 Task: Create a rule when a card is copied into list name by anyone .
Action: Mouse moved to (378, 329)
Screenshot: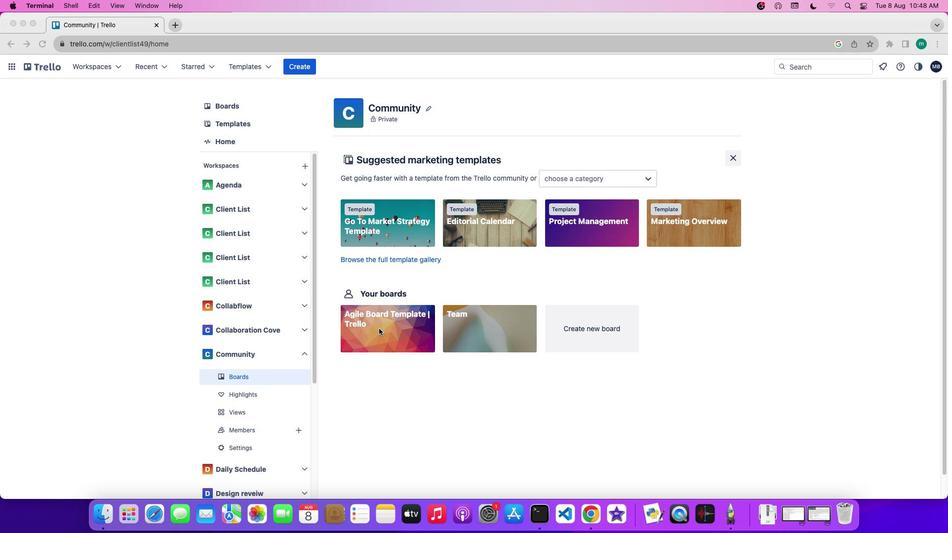
Action: Mouse pressed left at (378, 329)
Screenshot: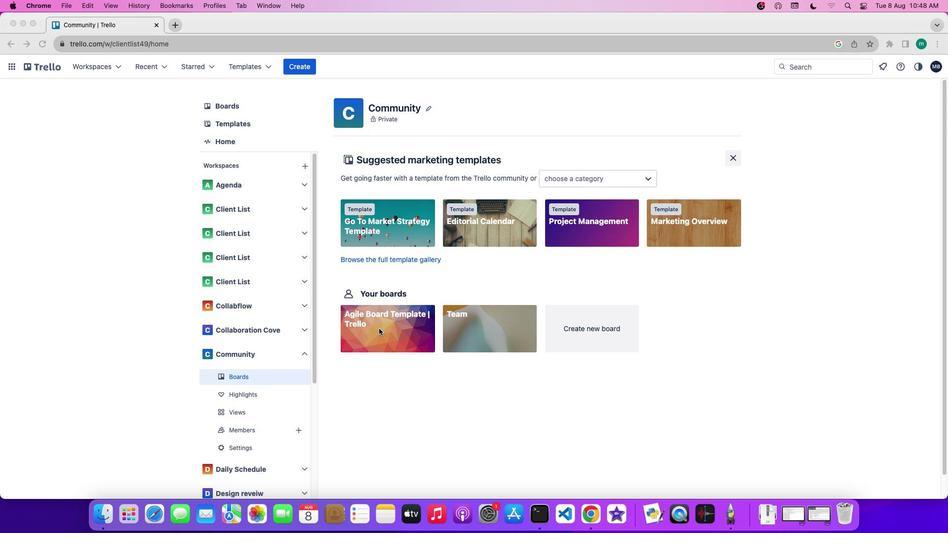 
Action: Mouse pressed left at (378, 329)
Screenshot: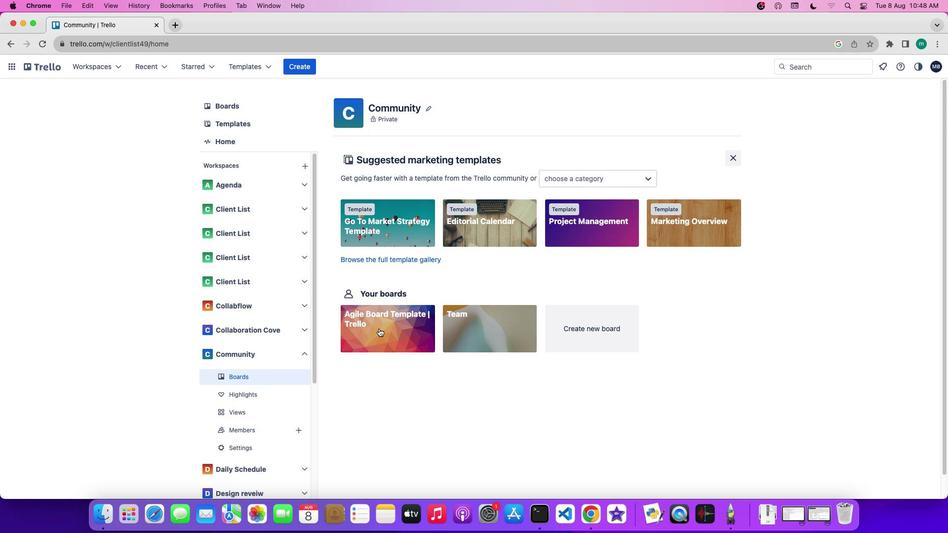 
Action: Mouse moved to (816, 214)
Screenshot: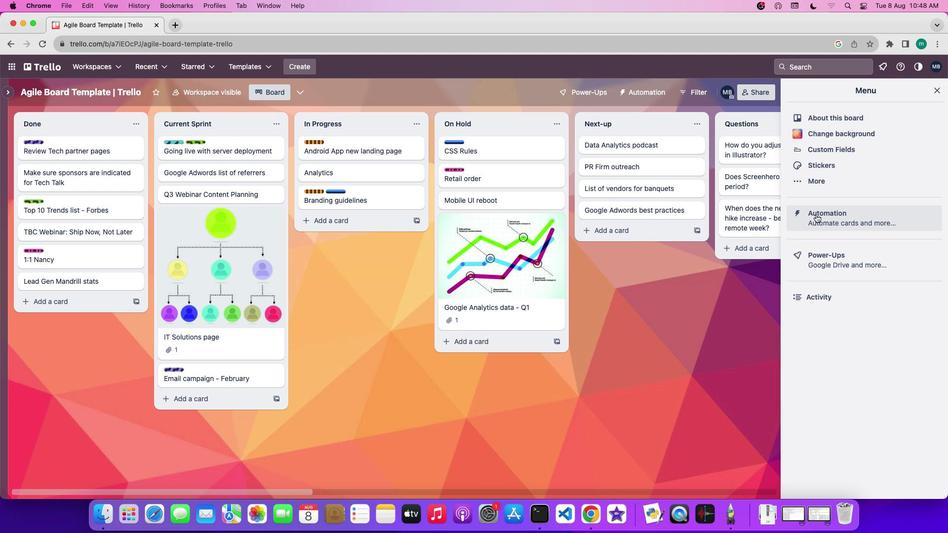 
Action: Mouse pressed left at (816, 214)
Screenshot: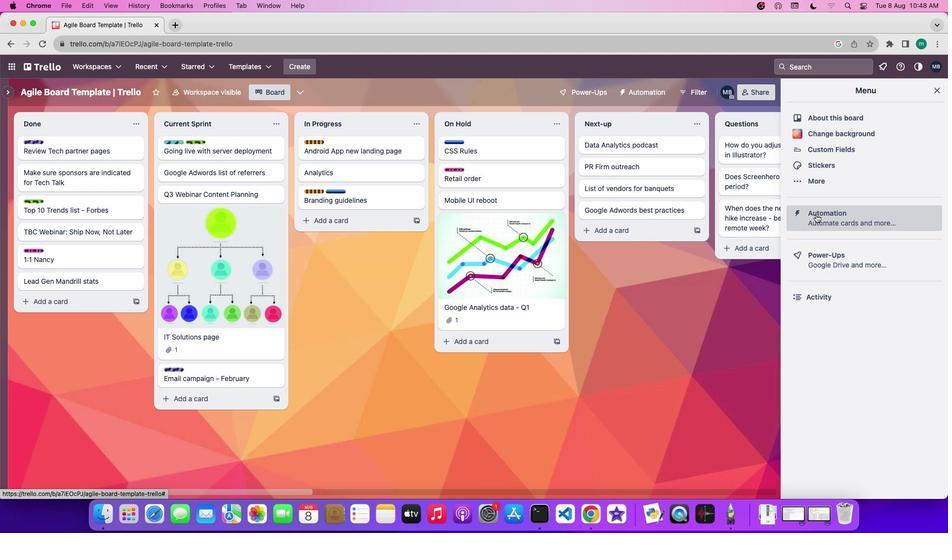 
Action: Mouse moved to (69, 179)
Screenshot: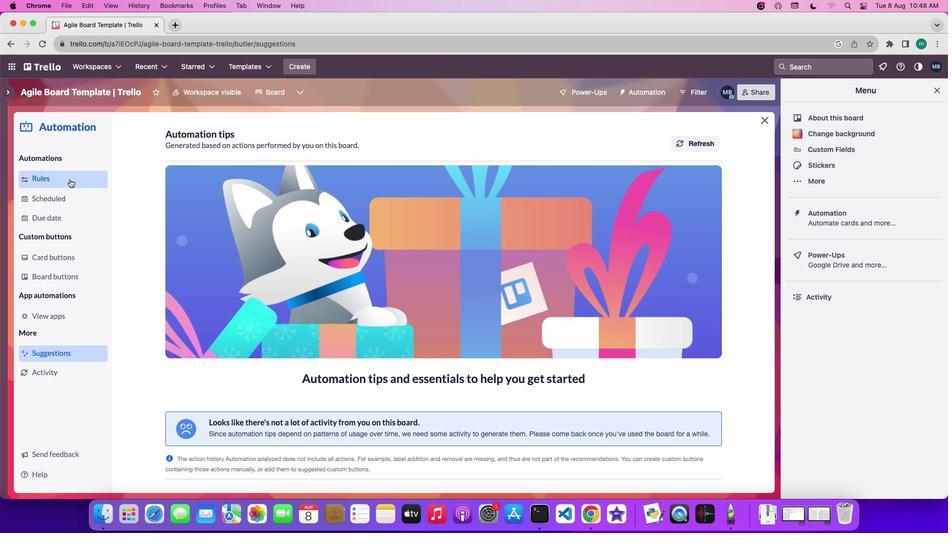 
Action: Mouse pressed left at (69, 179)
Screenshot: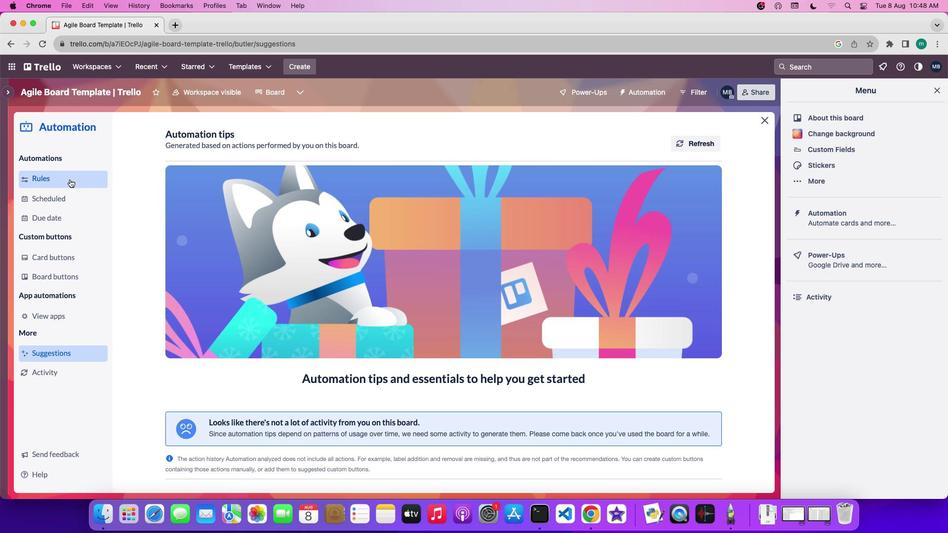 
Action: Mouse moved to (649, 137)
Screenshot: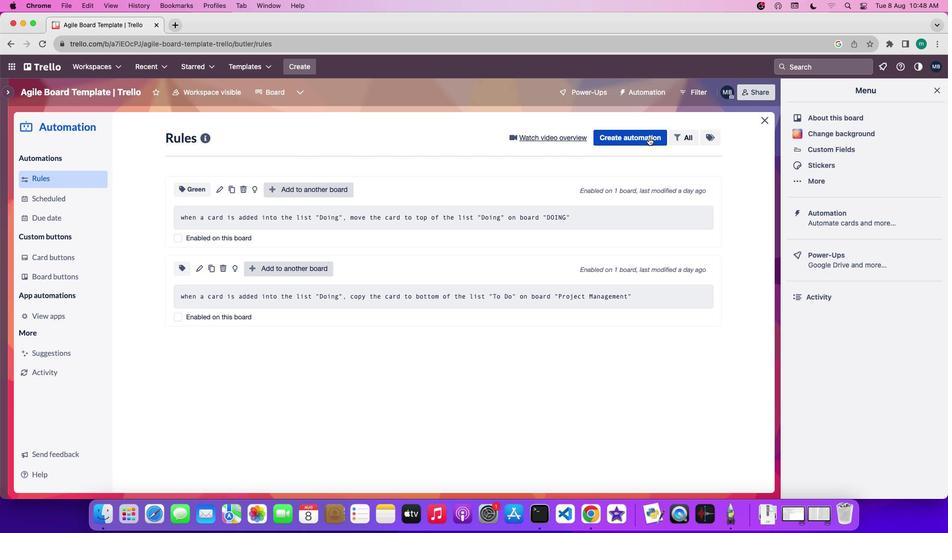 
Action: Mouse pressed left at (649, 137)
Screenshot: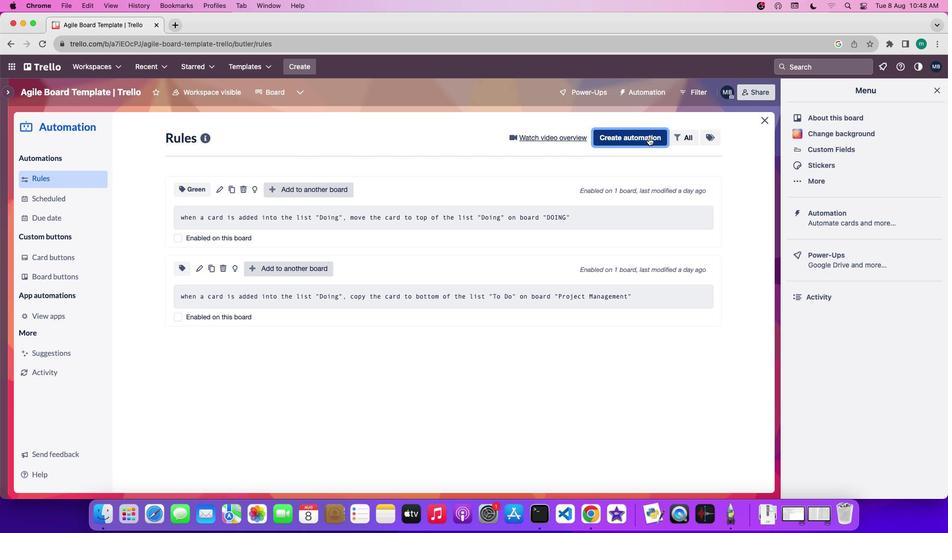 
Action: Mouse moved to (428, 293)
Screenshot: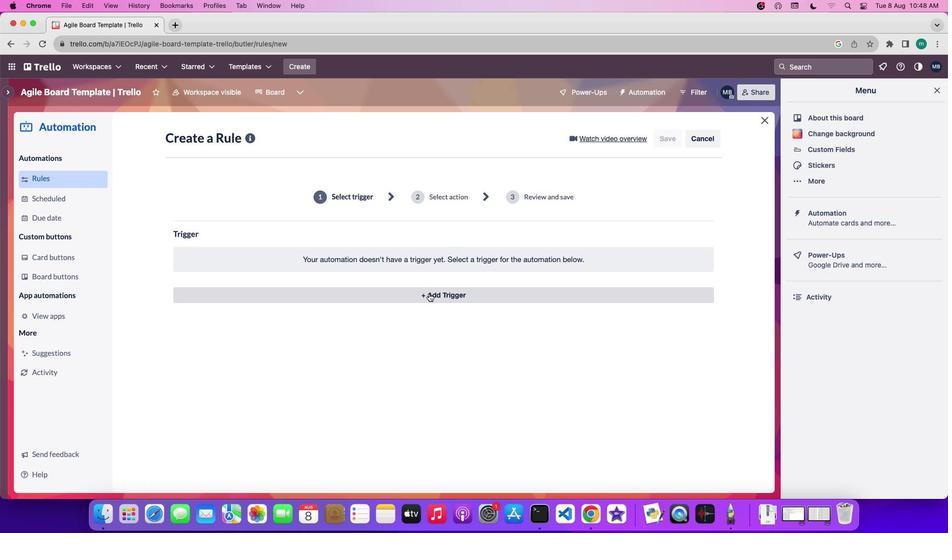 
Action: Mouse pressed left at (428, 293)
Screenshot: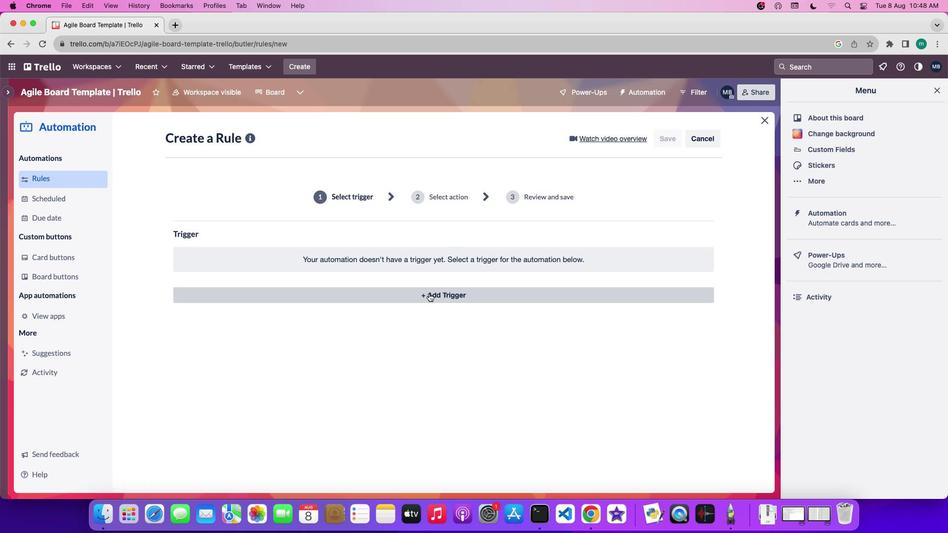 
Action: Mouse moved to (423, 294)
Screenshot: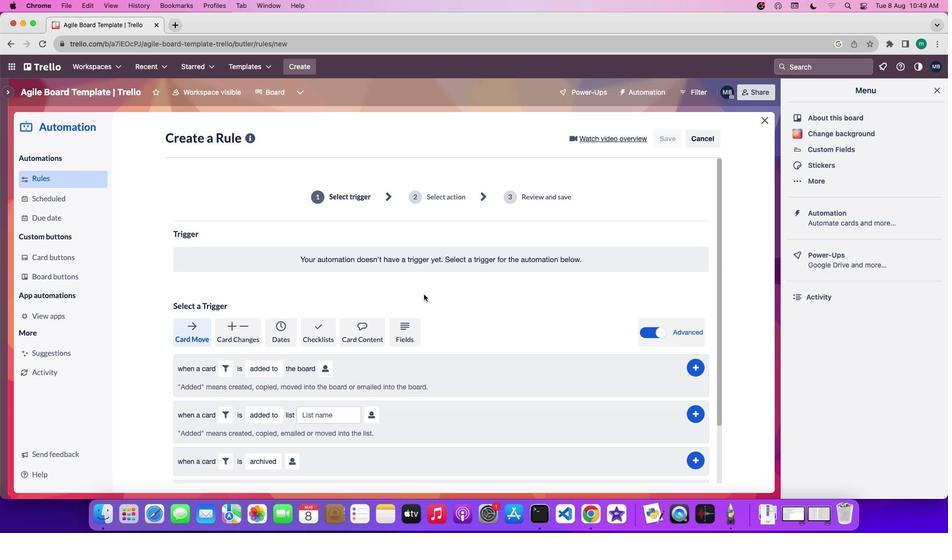 
Action: Mouse scrolled (423, 294) with delta (0, 0)
Screenshot: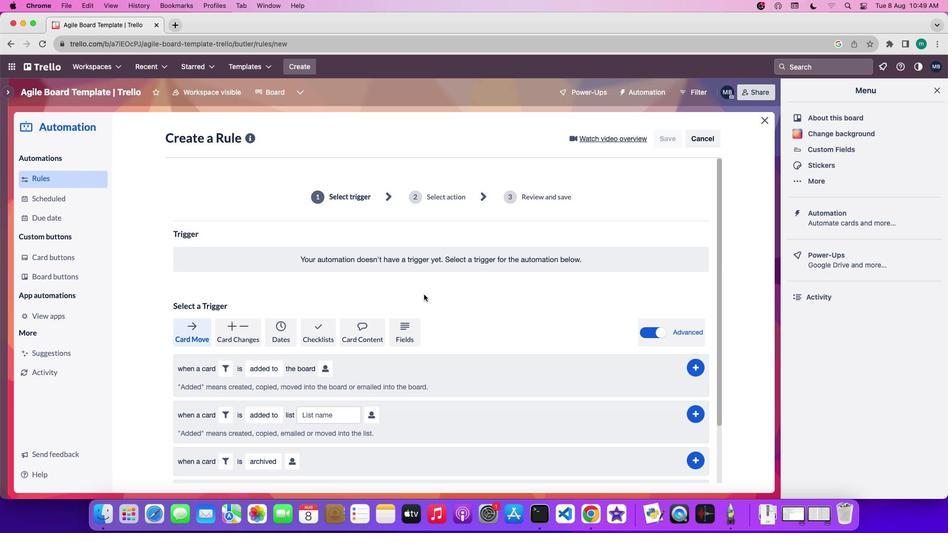 
Action: Mouse scrolled (423, 294) with delta (0, 0)
Screenshot: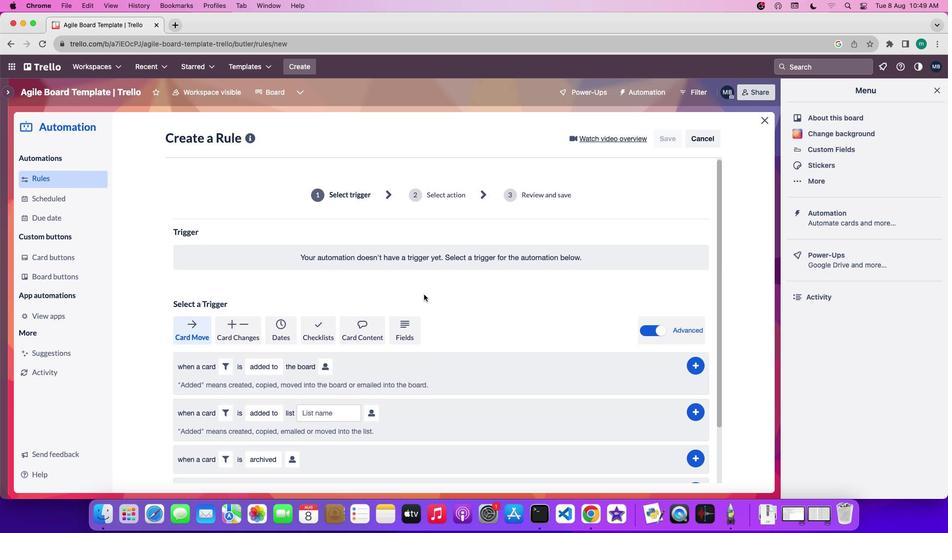
Action: Mouse scrolled (423, 294) with delta (0, 0)
Screenshot: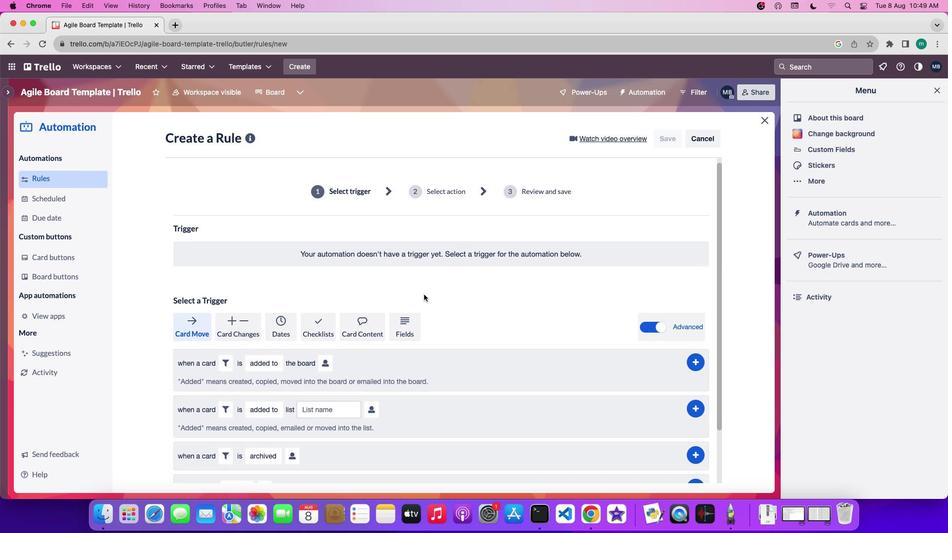 
Action: Mouse scrolled (423, 294) with delta (0, 0)
Screenshot: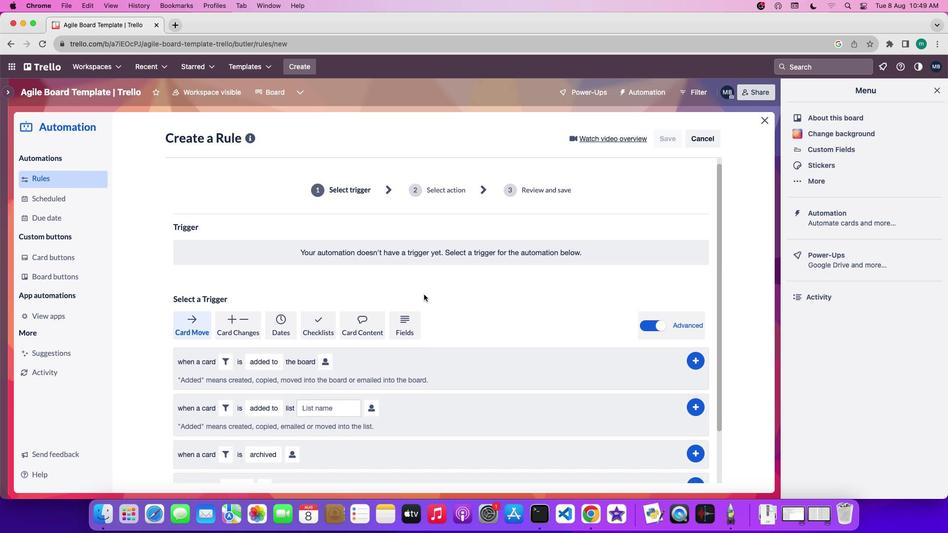 
Action: Mouse scrolled (423, 294) with delta (0, 0)
Screenshot: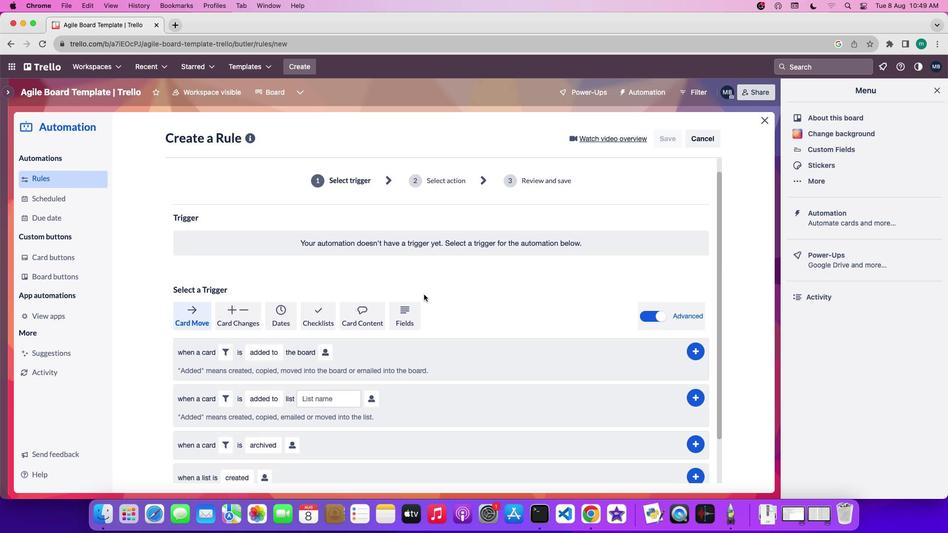 
Action: Mouse moved to (423, 294)
Screenshot: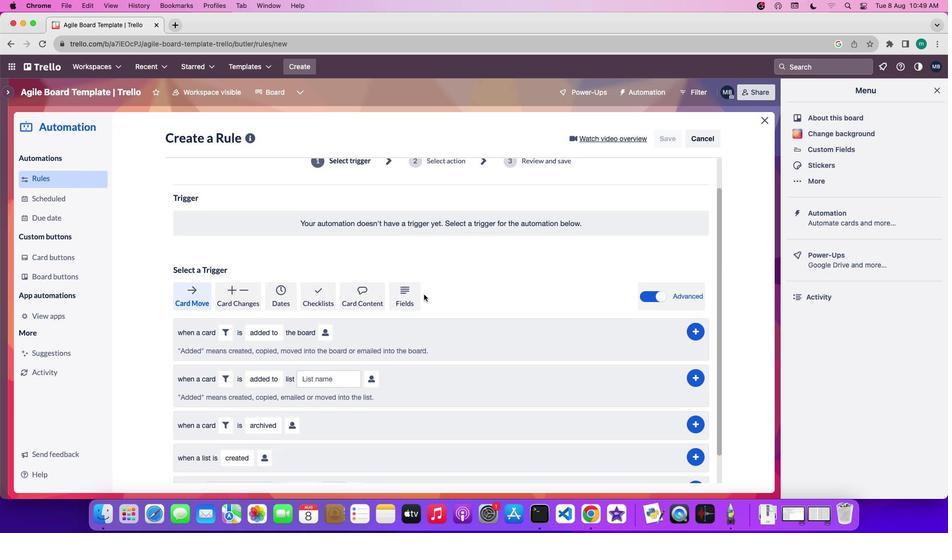 
Action: Mouse scrolled (423, 294) with delta (0, 0)
Screenshot: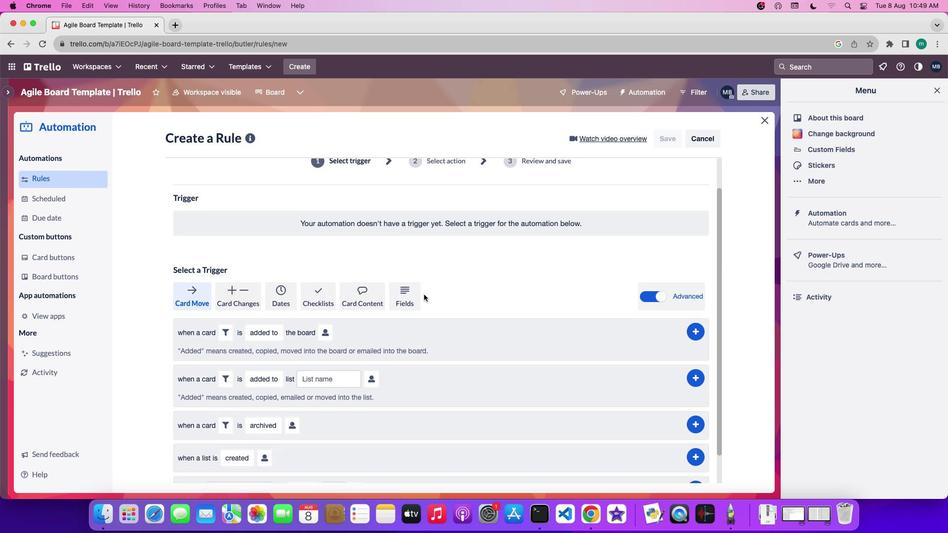 
Action: Mouse scrolled (423, 294) with delta (0, 0)
Screenshot: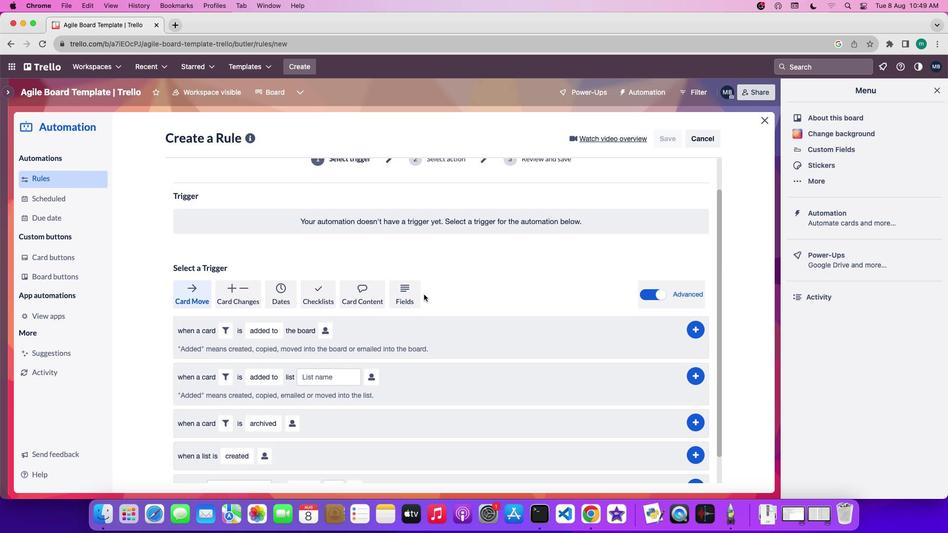 
Action: Mouse scrolled (423, 294) with delta (0, 0)
Screenshot: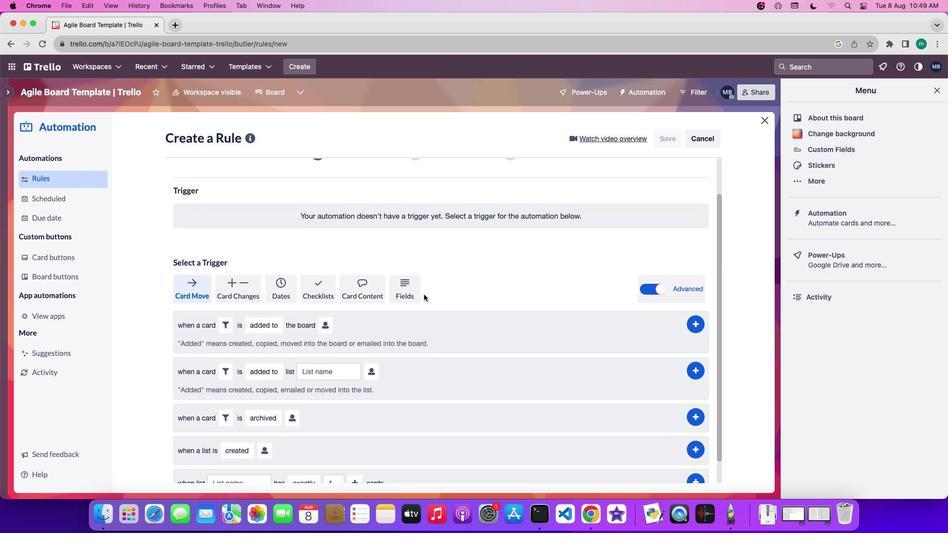 
Action: Mouse moved to (257, 346)
Screenshot: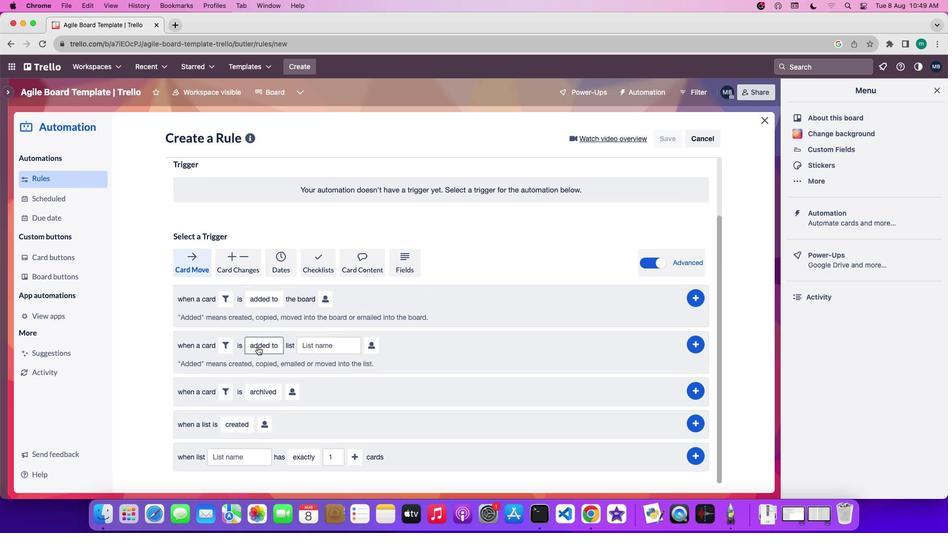 
Action: Mouse pressed left at (257, 346)
Screenshot: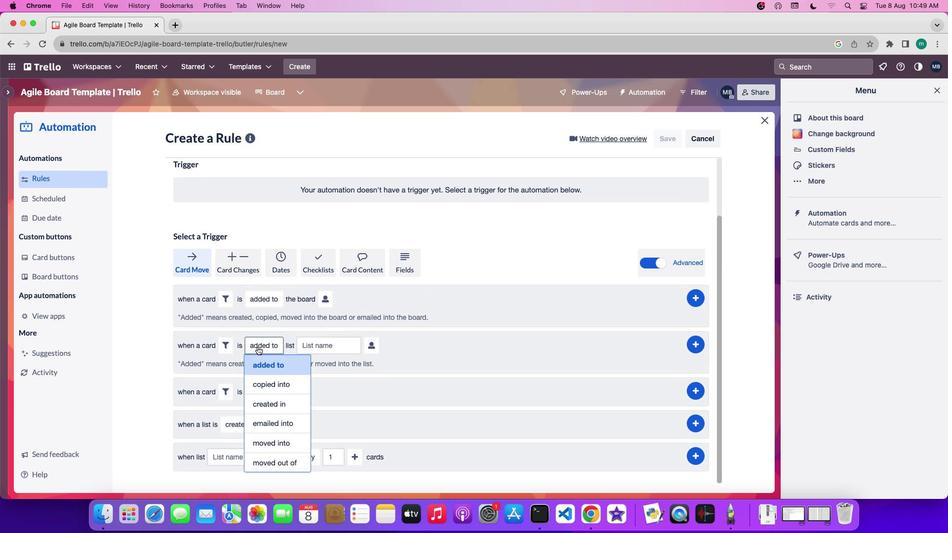 
Action: Mouse moved to (266, 383)
Screenshot: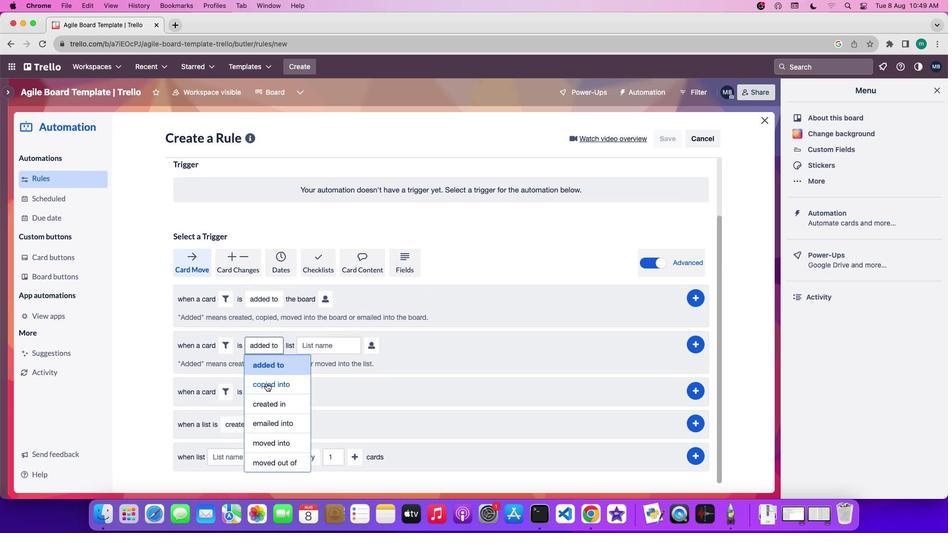 
Action: Mouse pressed left at (266, 383)
Screenshot: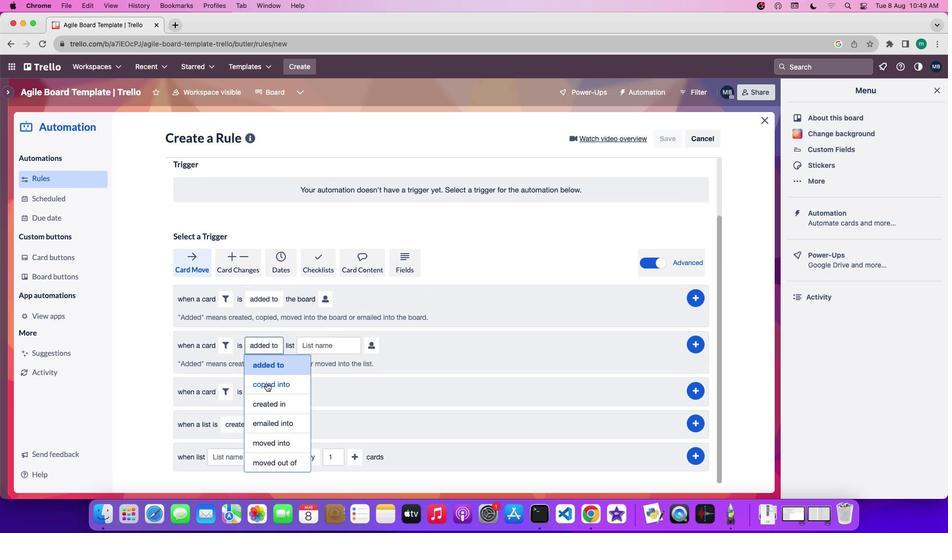 
Action: Mouse moved to (319, 346)
Screenshot: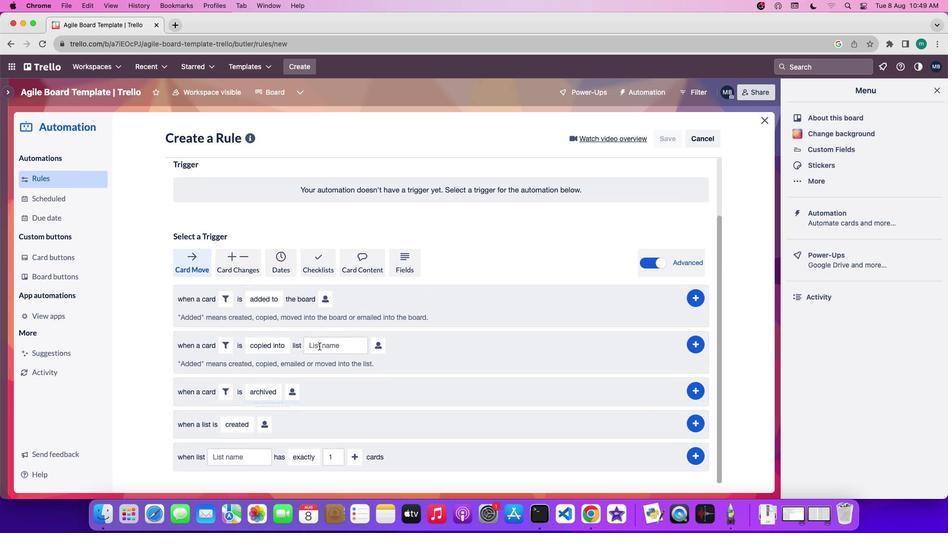 
Action: Mouse pressed left at (319, 346)
Screenshot: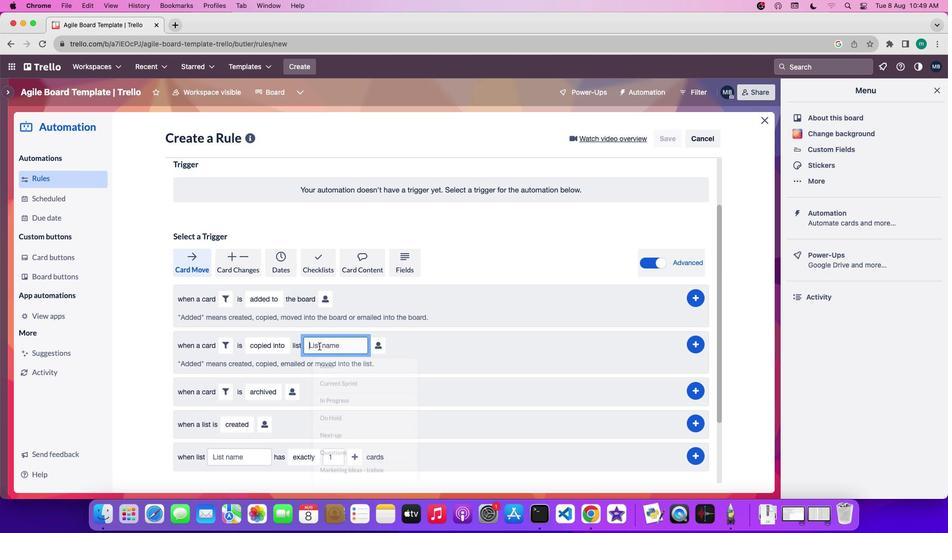 
Action: Key pressed 'n''a''m''e'
Screenshot: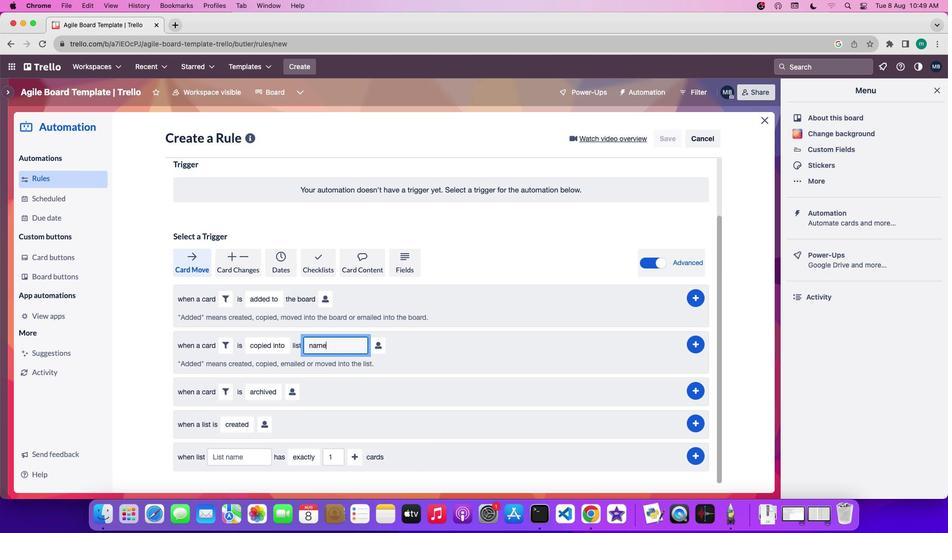 
Action: Mouse moved to (377, 344)
Screenshot: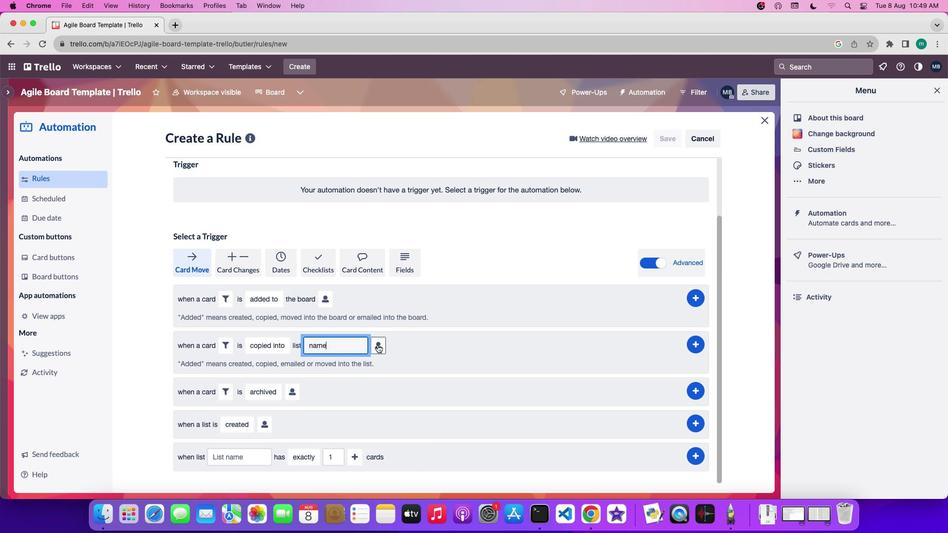 
Action: Mouse pressed left at (377, 344)
Screenshot: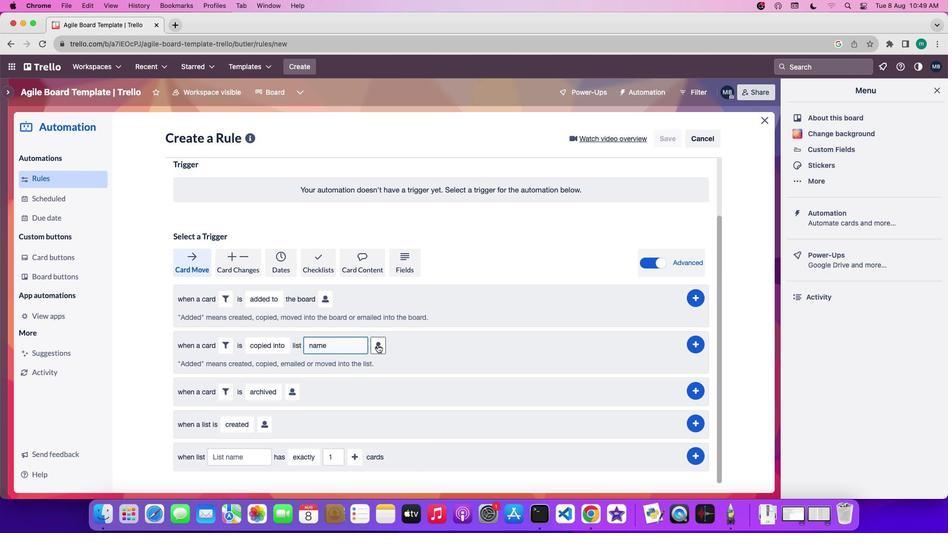 
Action: Mouse moved to (546, 379)
Screenshot: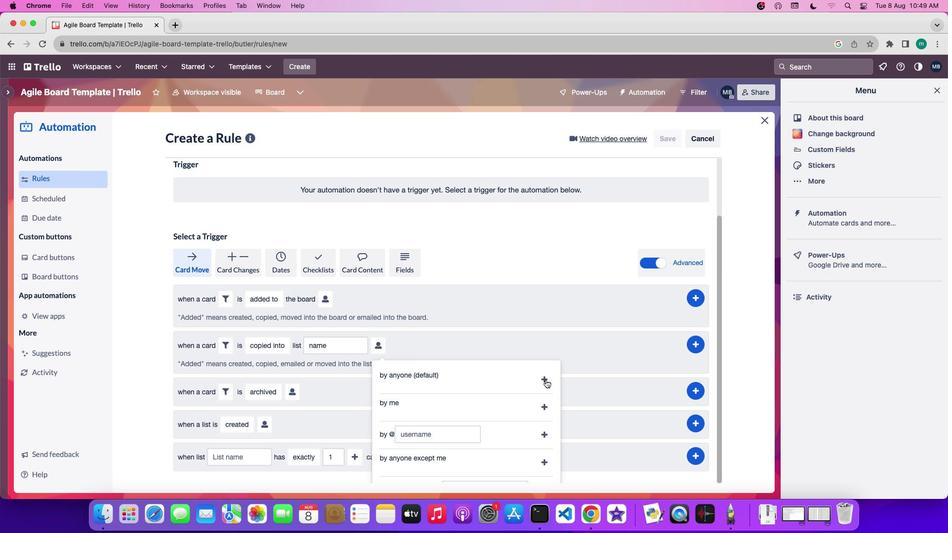 
Action: Mouse pressed left at (546, 379)
Screenshot: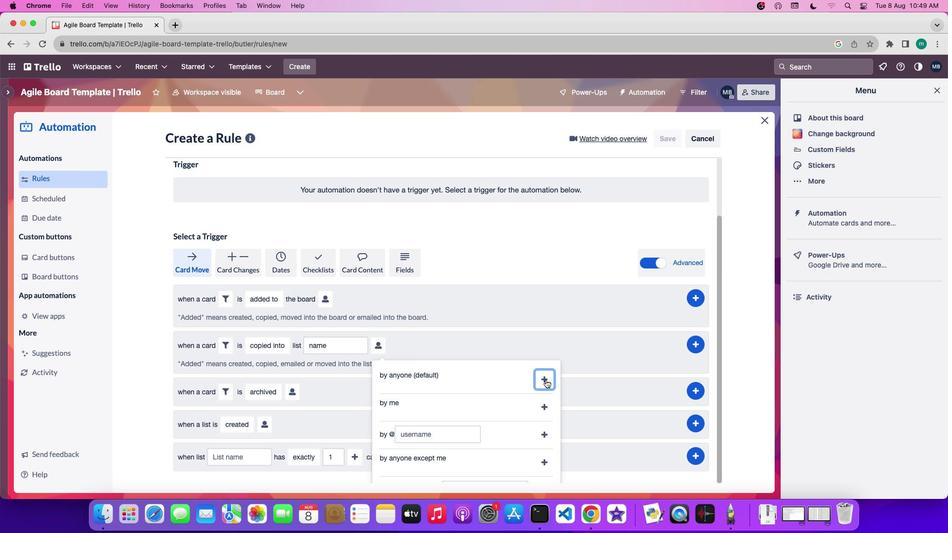 
Action: Mouse moved to (695, 348)
Screenshot: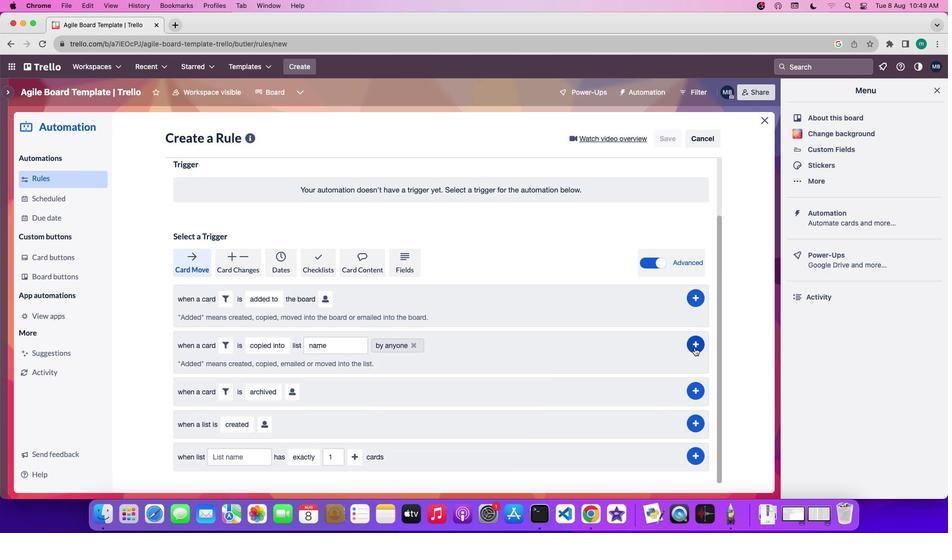
Action: Mouse pressed left at (695, 348)
Screenshot: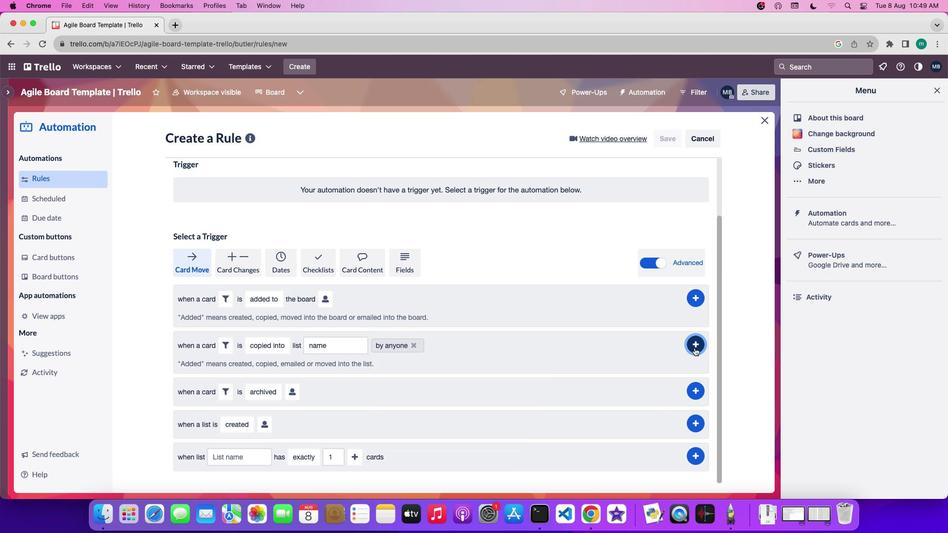 
